 Task: Create Workspace Email Service Providers Workspace description Create and manage employee schedules and shifts. Workspace type Operations
Action: Mouse moved to (314, 70)
Screenshot: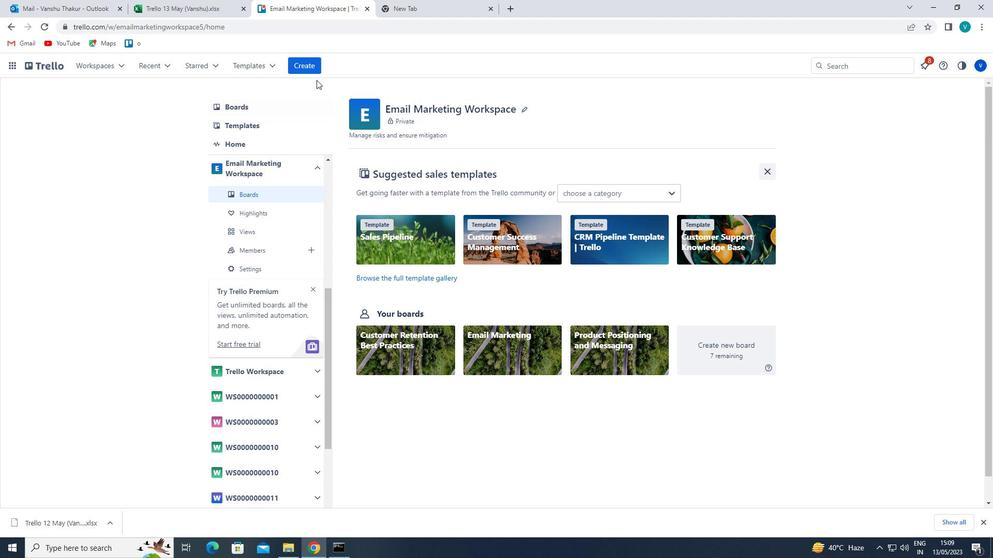 
Action: Mouse pressed left at (314, 70)
Screenshot: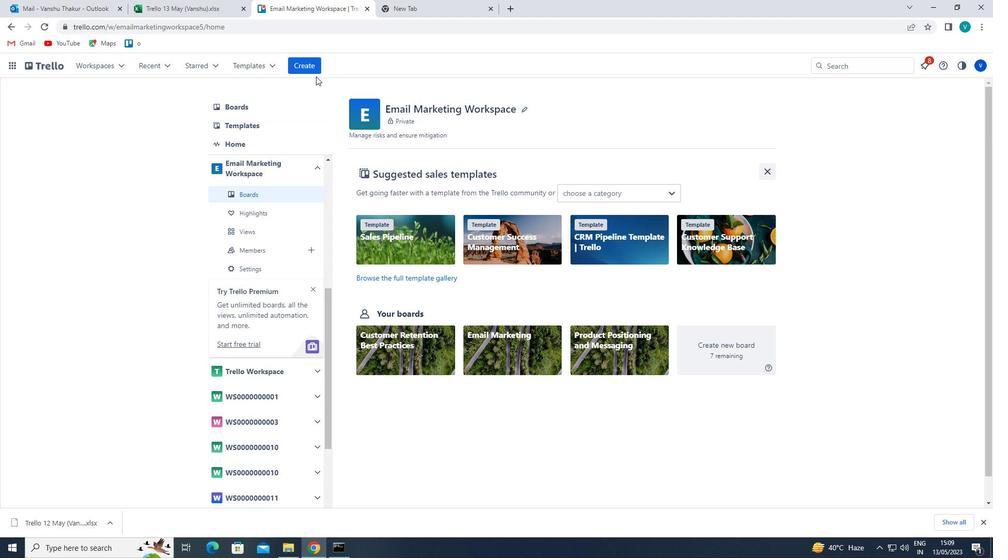 
Action: Mouse moved to (328, 174)
Screenshot: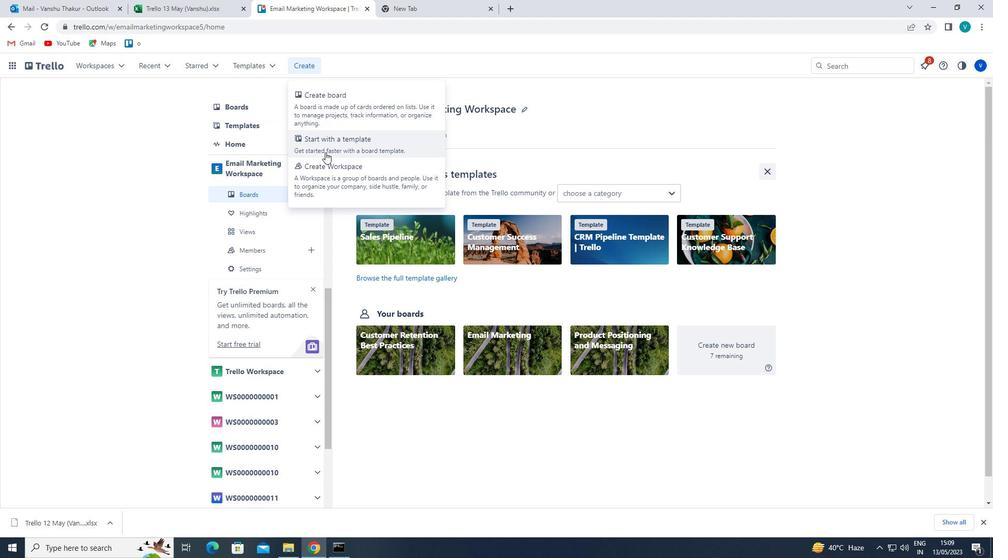 
Action: Mouse pressed left at (328, 174)
Screenshot: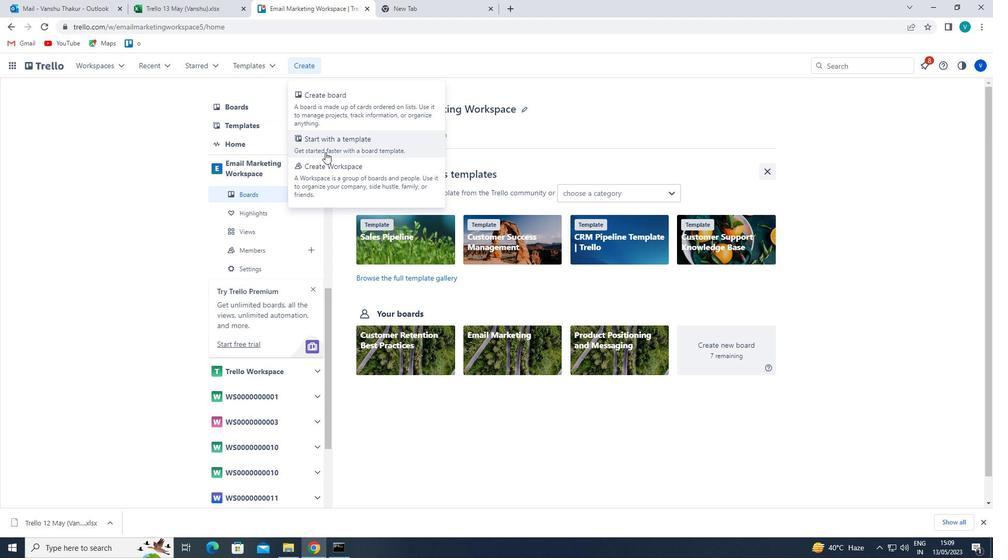 
Action: Mouse moved to (328, 199)
Screenshot: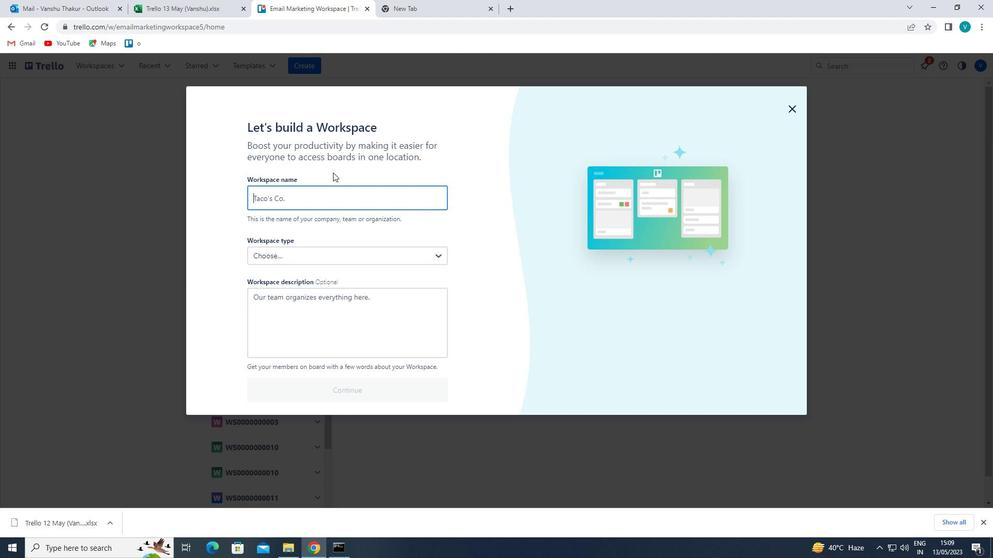 
Action: Mouse pressed left at (328, 199)
Screenshot: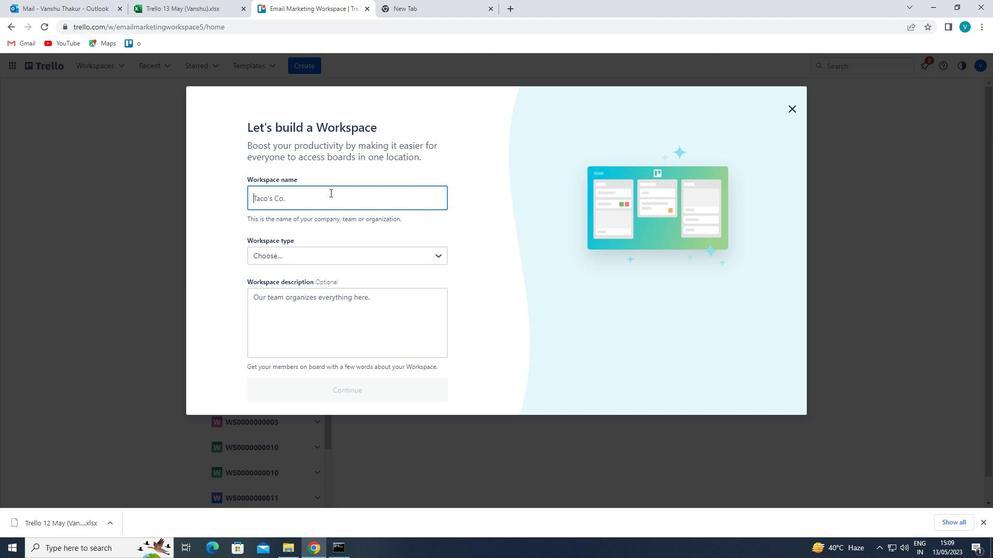 
Action: Mouse moved to (328, 199)
Screenshot: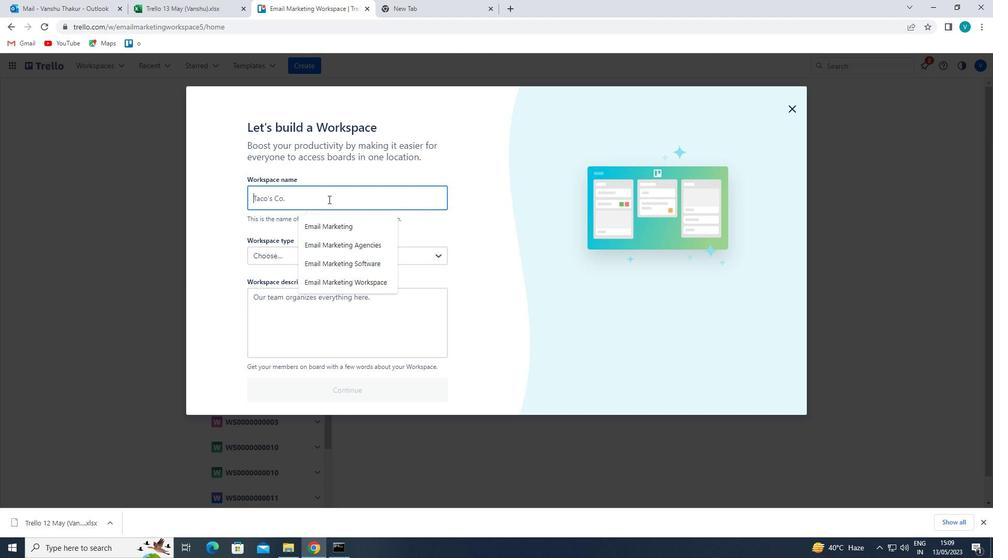 
Action: Key pressed <Key.shift>
Screenshot: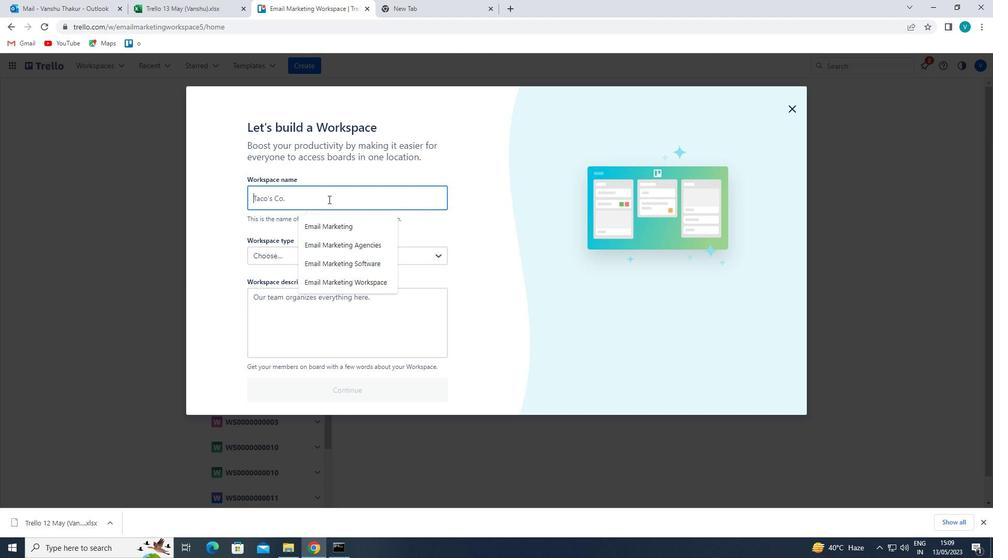 
Action: Mouse moved to (328, 198)
Screenshot: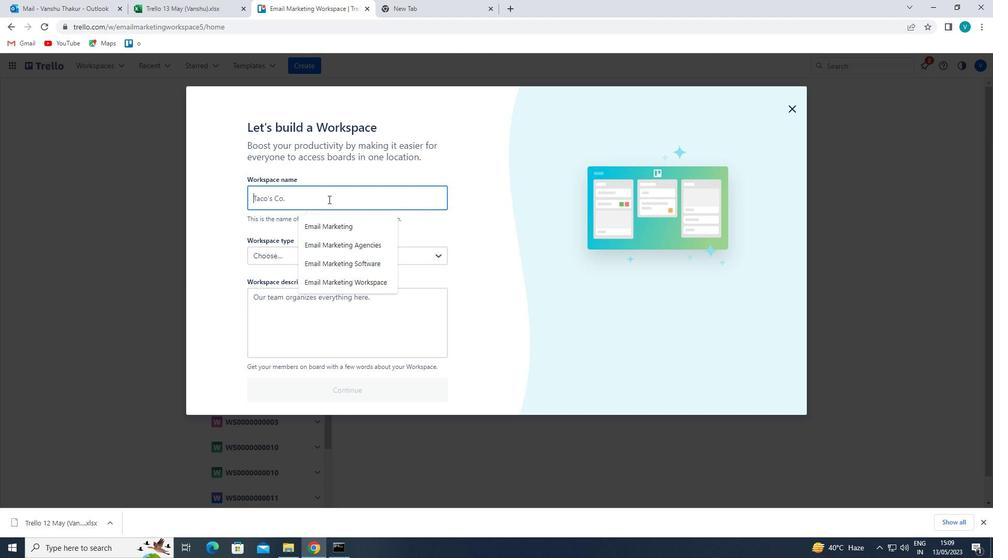 
Action: Key pressed E
Screenshot: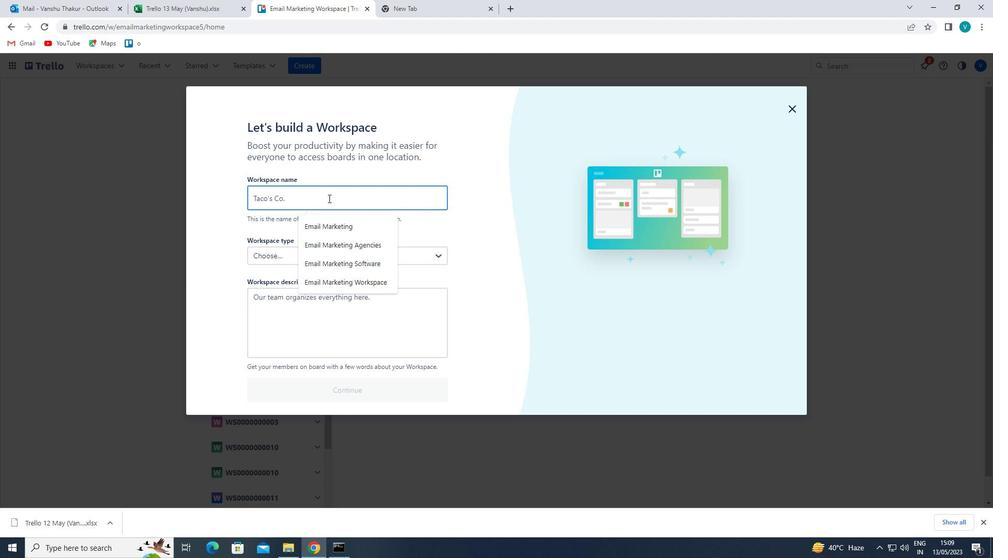 
Action: Mouse moved to (348, 186)
Screenshot: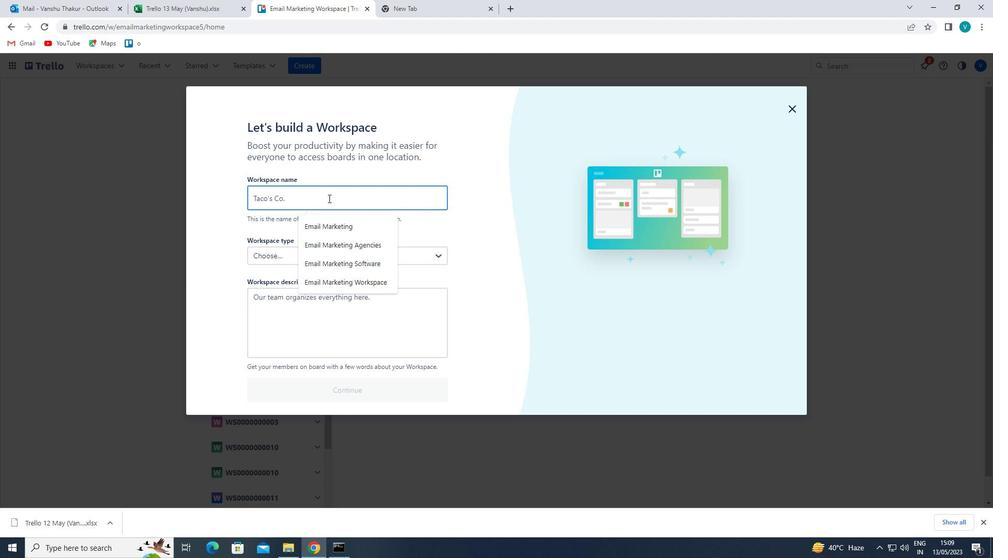 
Action: Key pressed MAIL<Key.space><Key.shift>SERVICE<Key.space><Key.shift>PROVIDERS
Screenshot: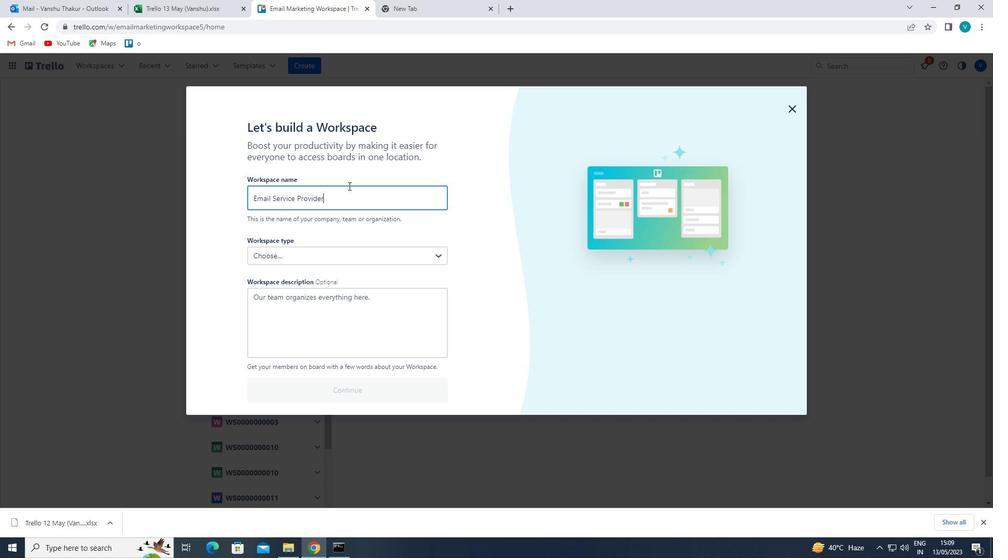 
Action: Mouse moved to (348, 251)
Screenshot: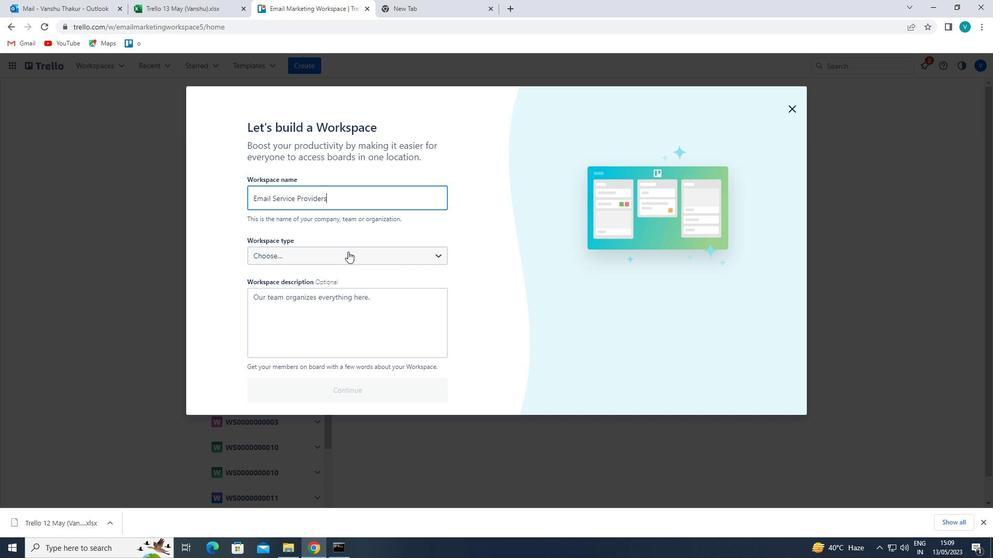 
Action: Mouse pressed left at (348, 251)
Screenshot: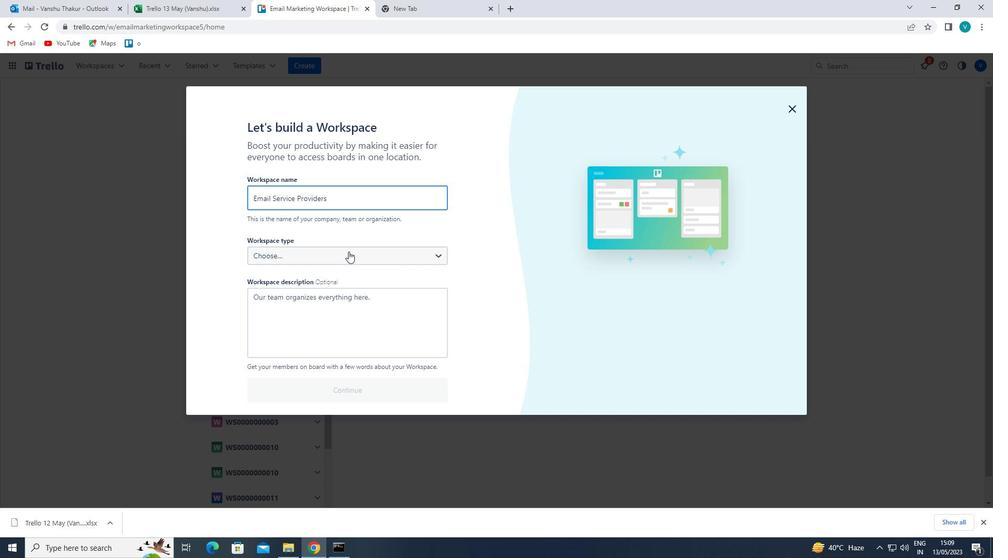 
Action: Mouse moved to (295, 279)
Screenshot: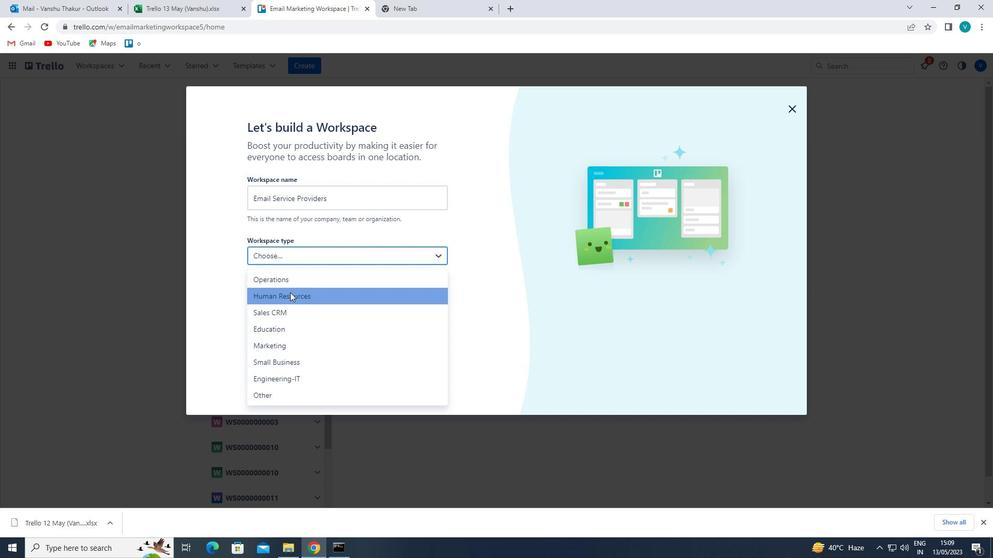 
Action: Mouse pressed left at (295, 279)
Screenshot: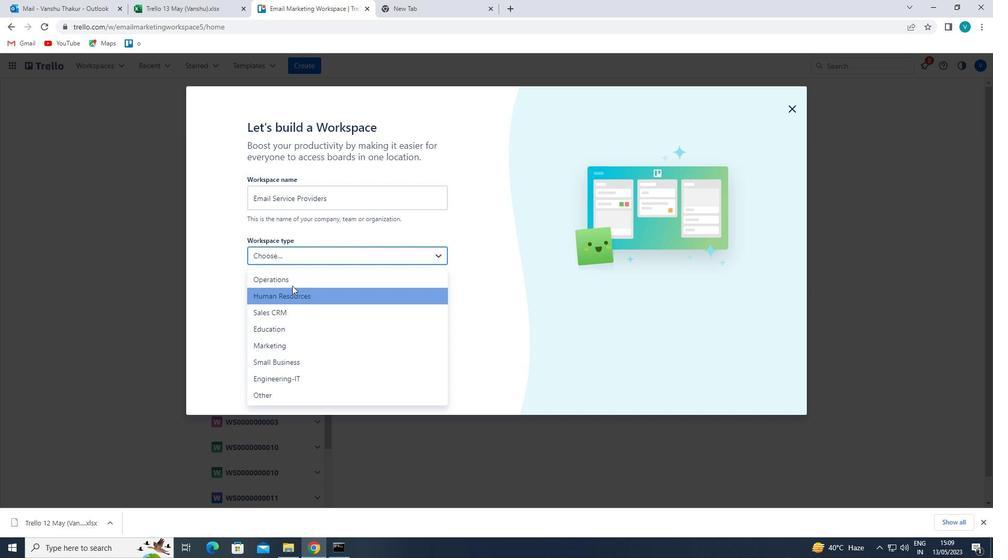 
Action: Mouse moved to (289, 323)
Screenshot: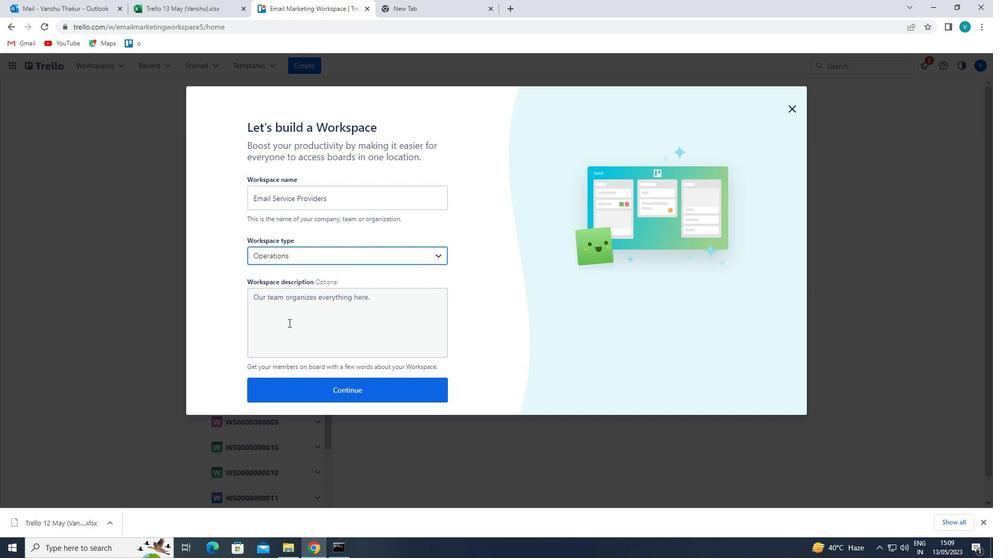 
Action: Mouse pressed left at (289, 323)
Screenshot: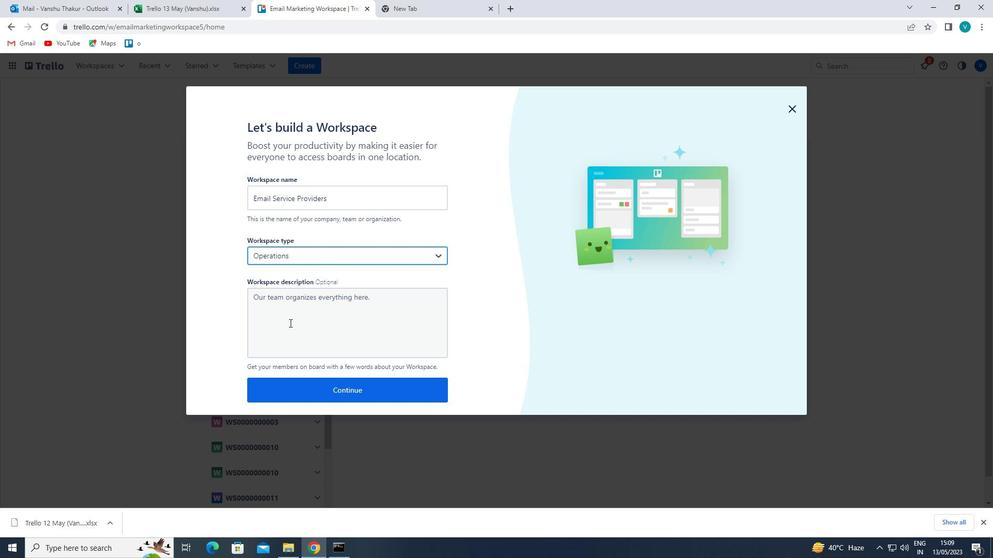 
Action: Mouse moved to (298, 318)
Screenshot: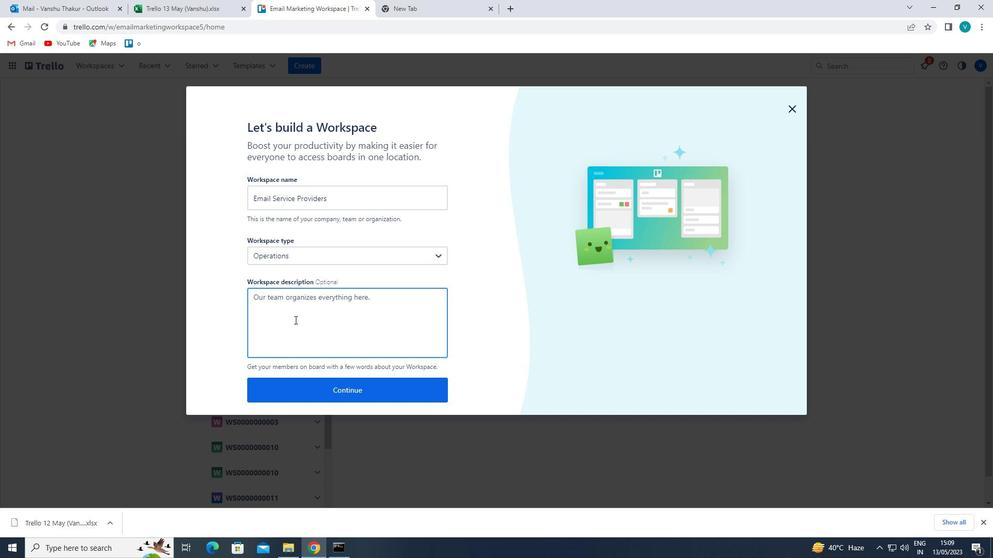 
Action: Key pressed <Key.shift>
Screenshot: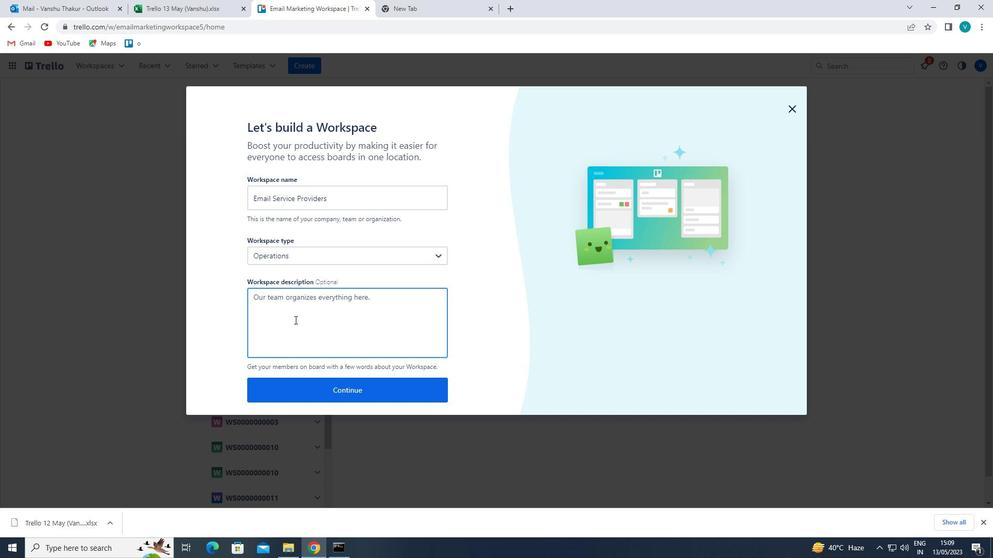 
Action: Mouse moved to (299, 318)
Screenshot: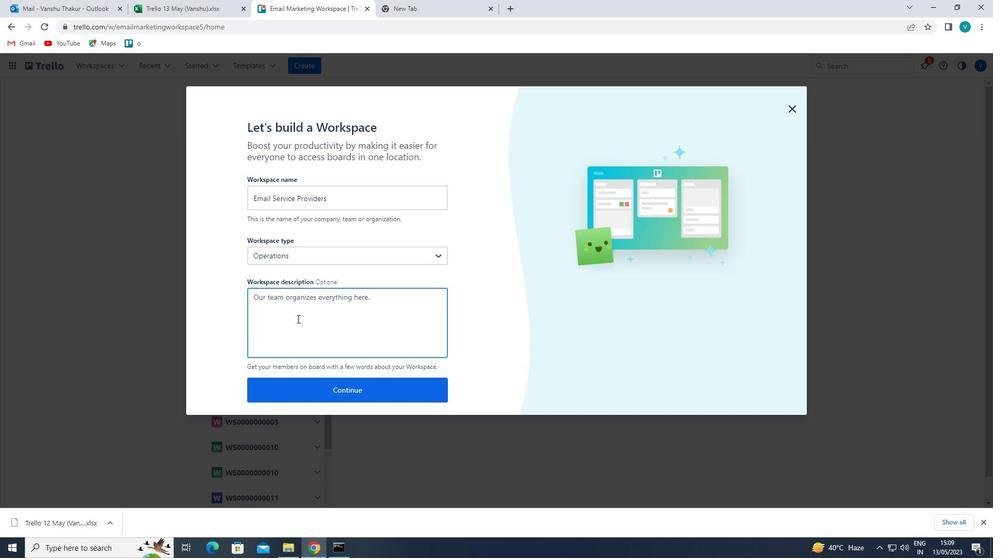 
Action: Key pressed C
Screenshot: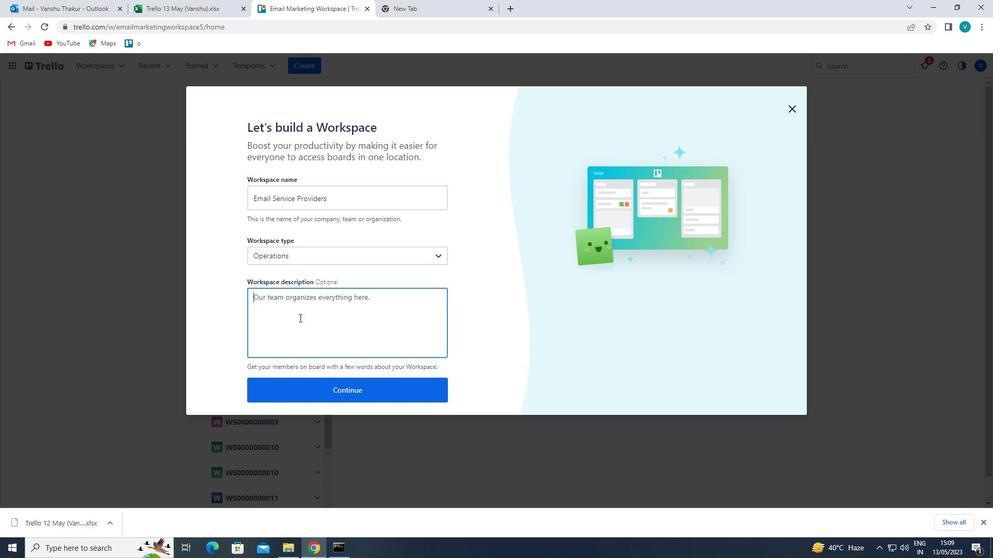 
Action: Mouse moved to (300, 317)
Screenshot: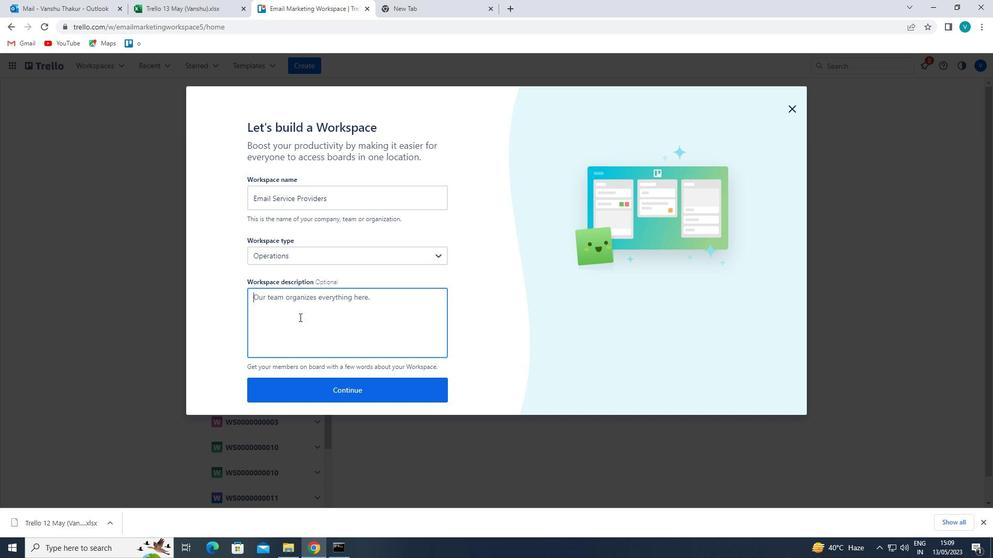 
Action: Key pressed R
Screenshot: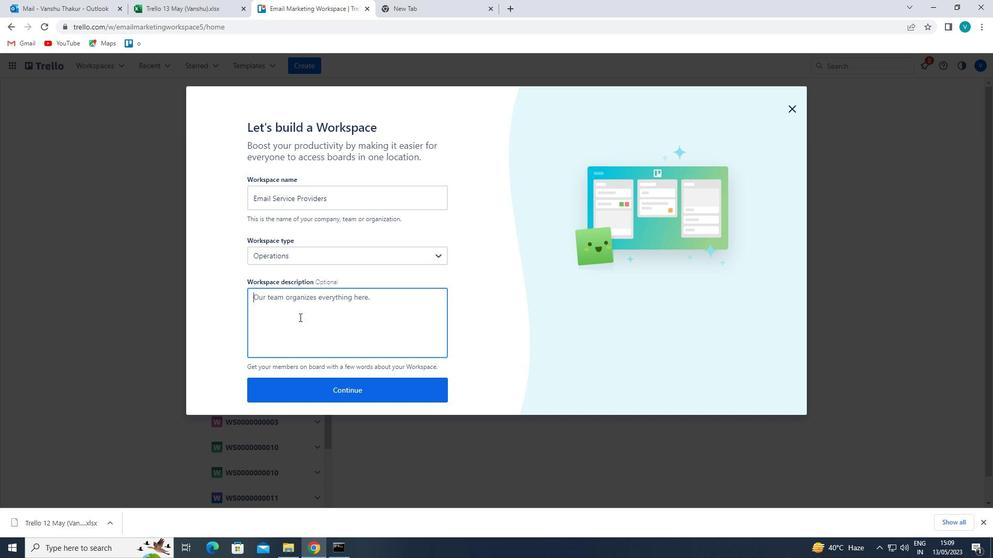 
Action: Mouse moved to (301, 317)
Screenshot: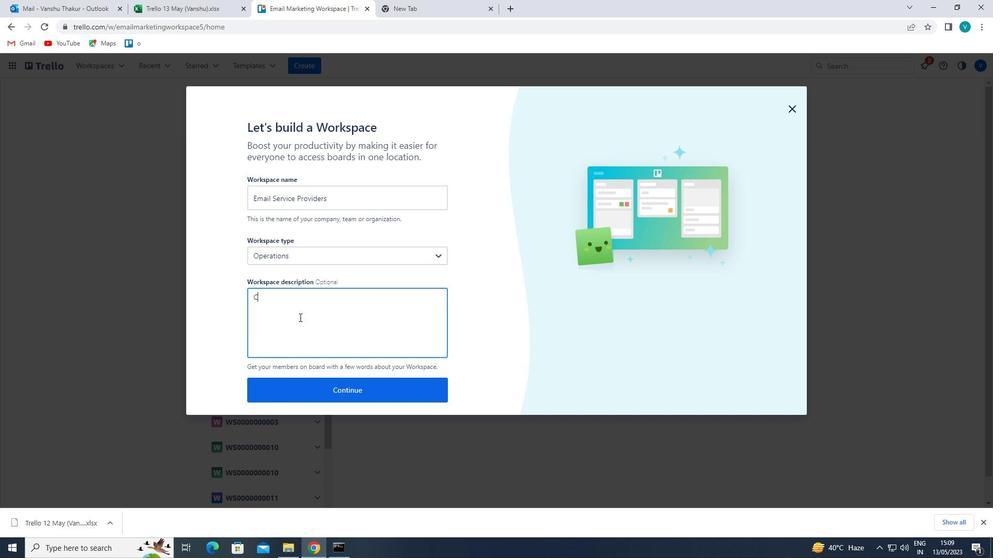 
Action: Key pressed E
Screenshot: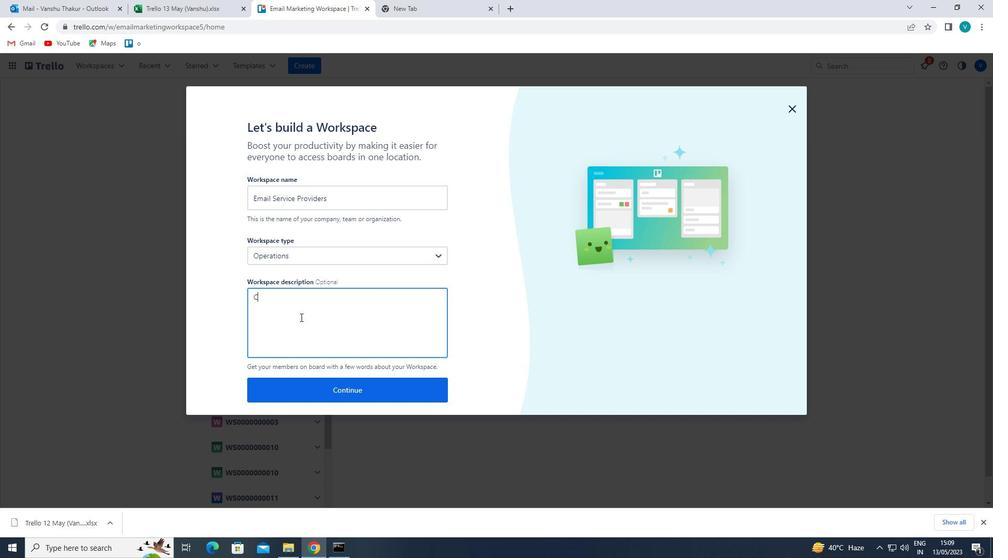 
Action: Mouse moved to (301, 317)
Screenshot: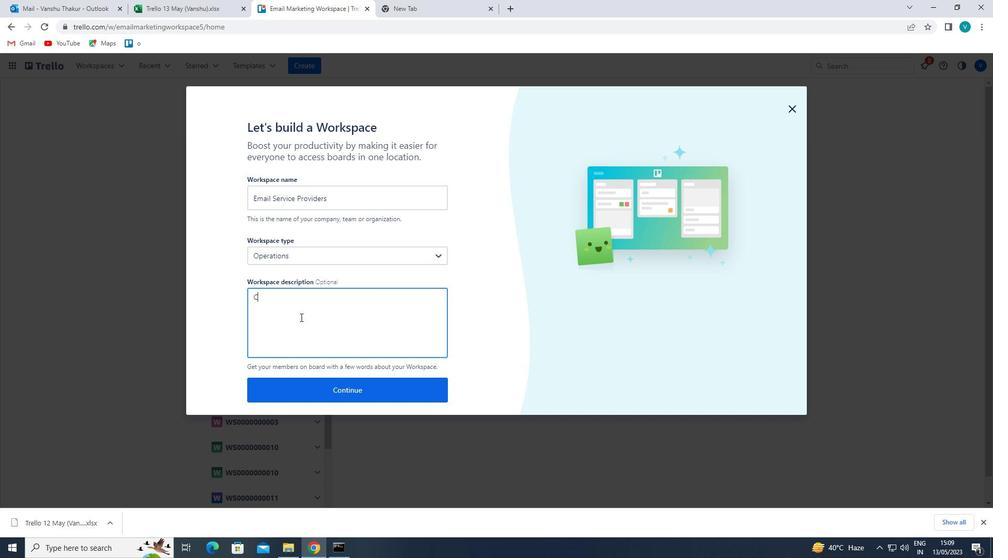 
Action: Key pressed A
Screenshot: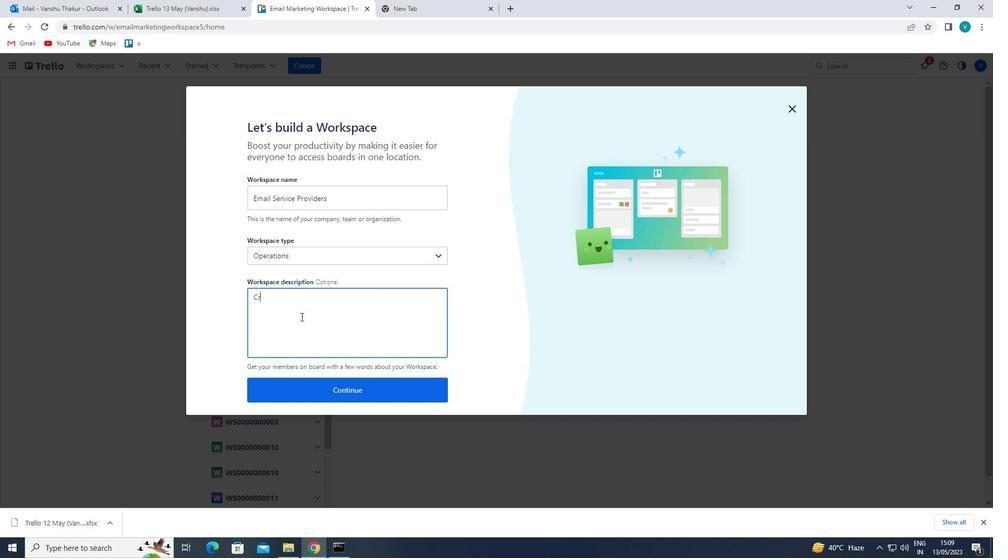 
Action: Mouse moved to (301, 316)
Screenshot: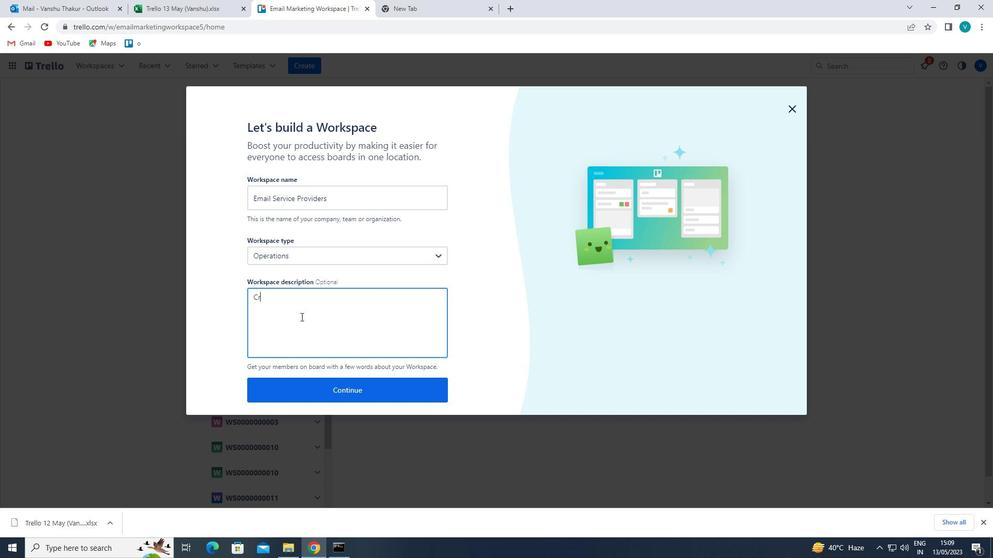 
Action: Key pressed TE<Key.space>AND<Key.space>MANA
Screenshot: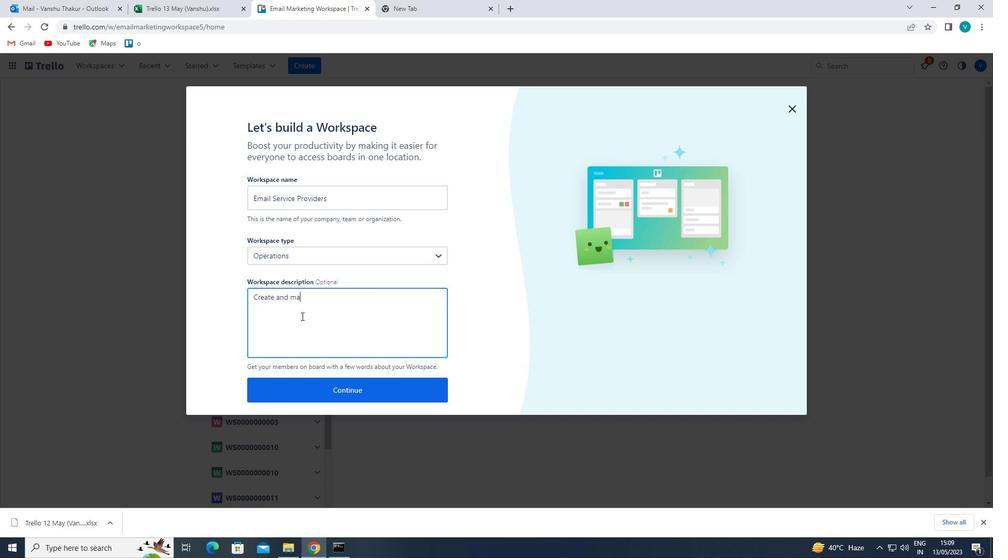 
Action: Mouse moved to (302, 316)
Screenshot: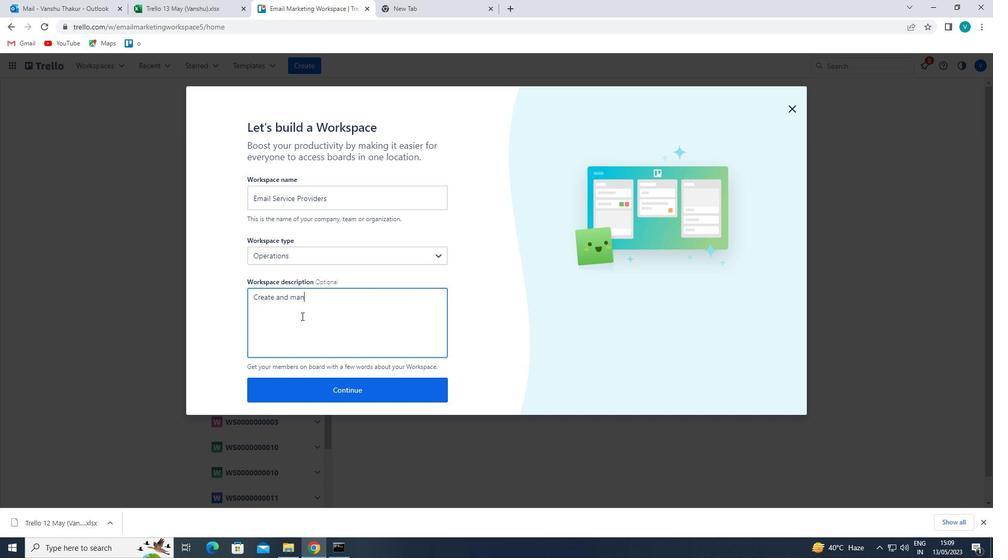 
Action: Key pressed GE
Screenshot: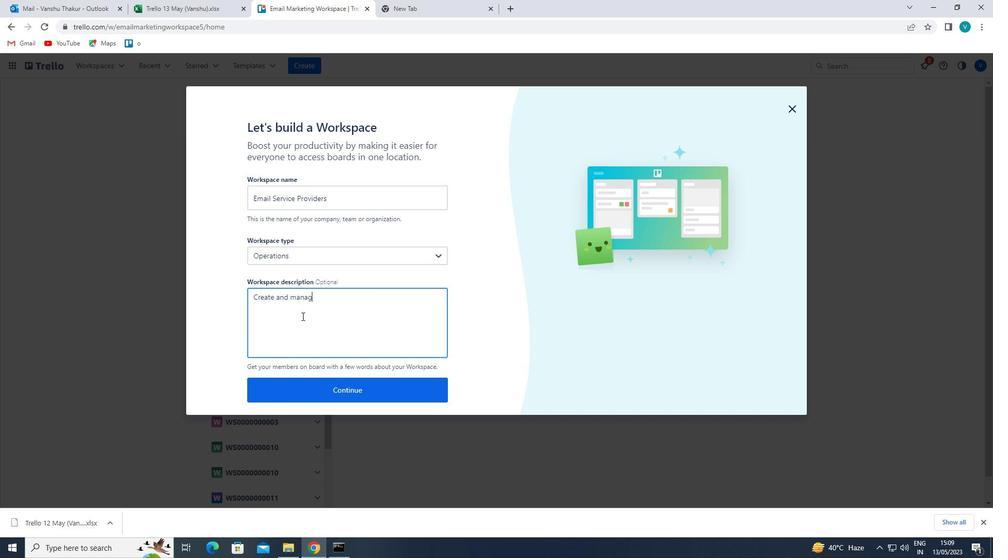 
Action: Mouse moved to (303, 315)
Screenshot: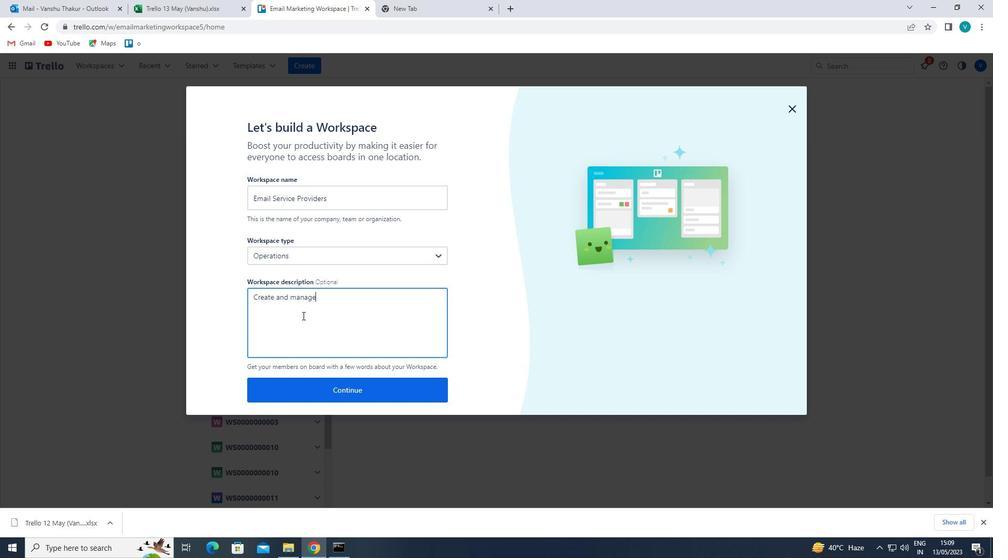 
Action: Key pressed <Key.space>E
Screenshot: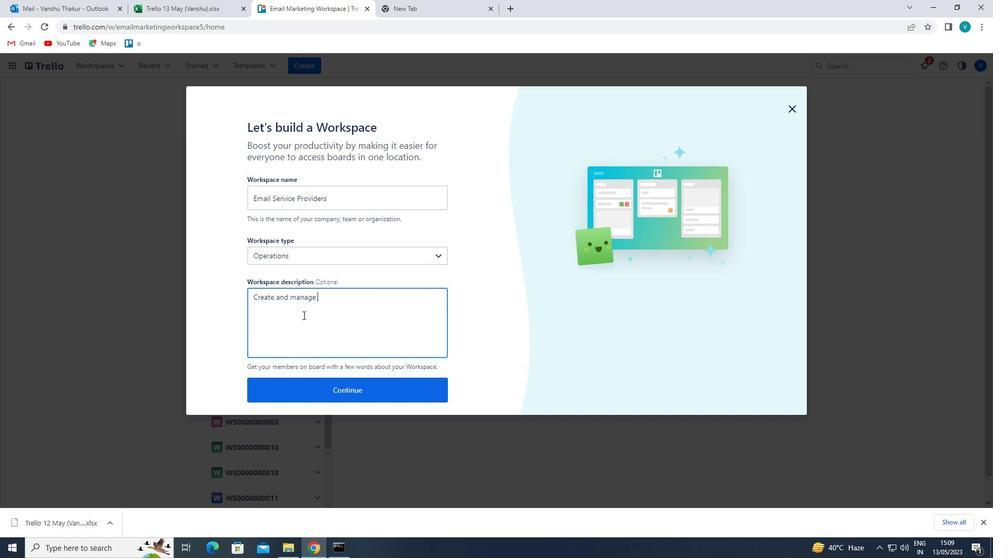 
Action: Mouse moved to (304, 315)
Screenshot: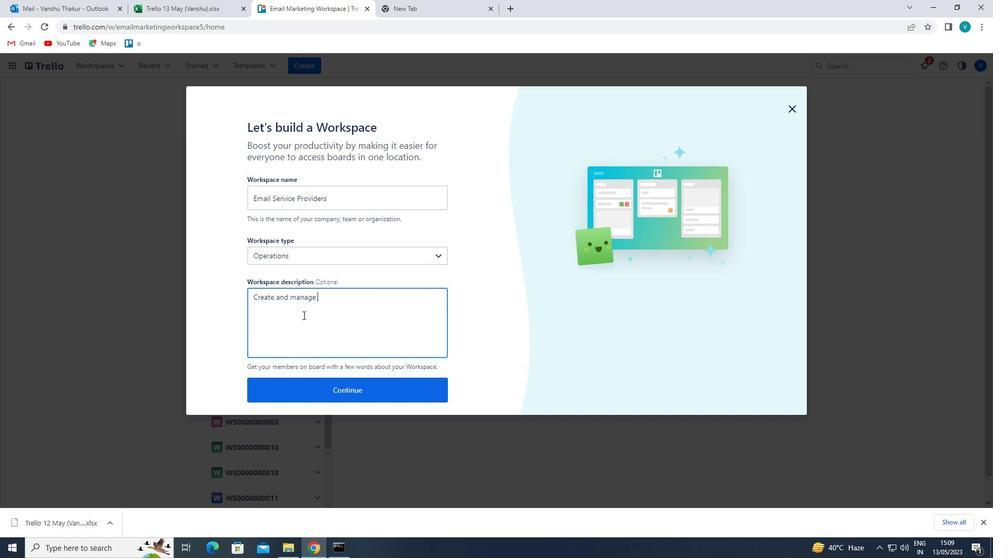 
Action: Key pressed MPL
Screenshot: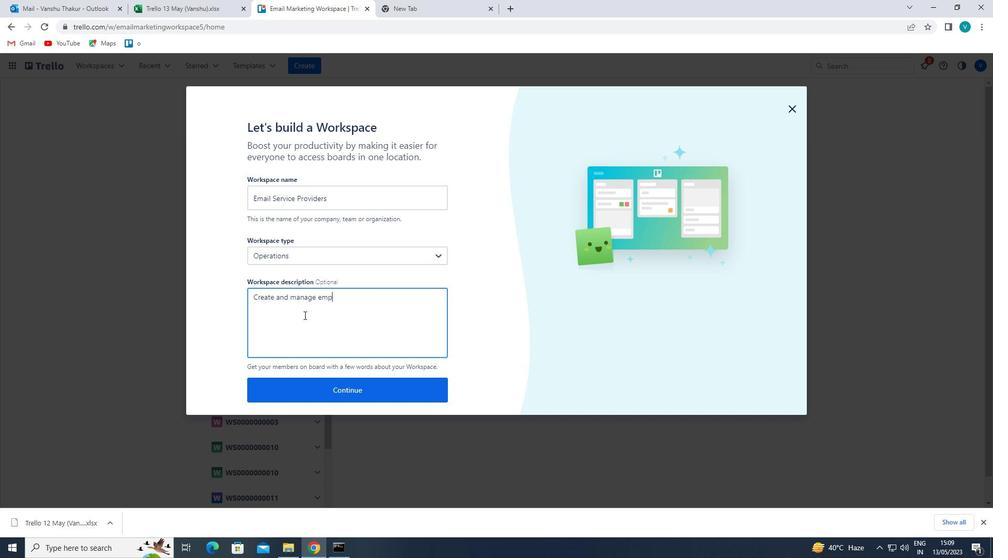 
Action: Mouse moved to (304, 315)
Screenshot: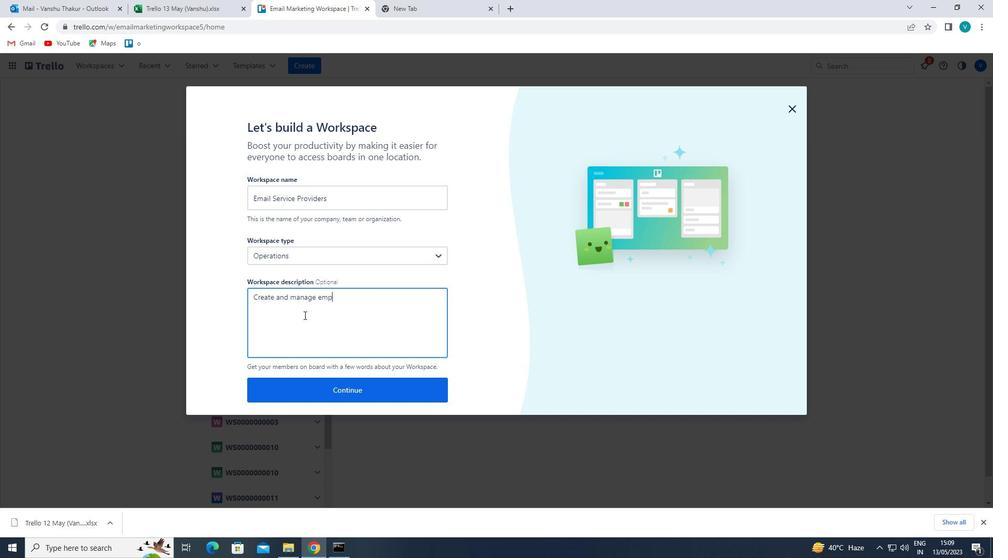 
Action: Key pressed OYEE<Key.space>SCHEDULES<Key.space>AND<Key.space>SHIFTS
Screenshot: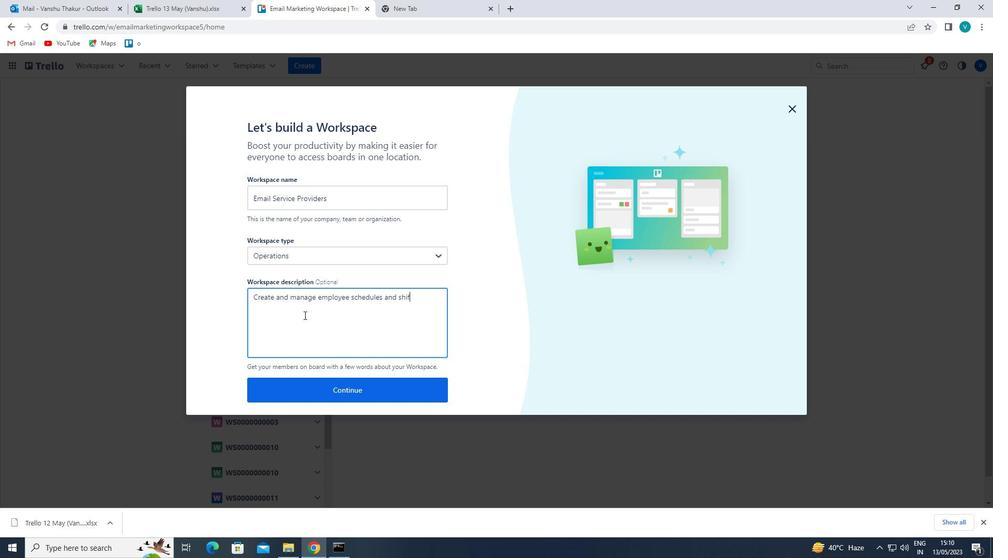 
Action: Mouse moved to (351, 393)
Screenshot: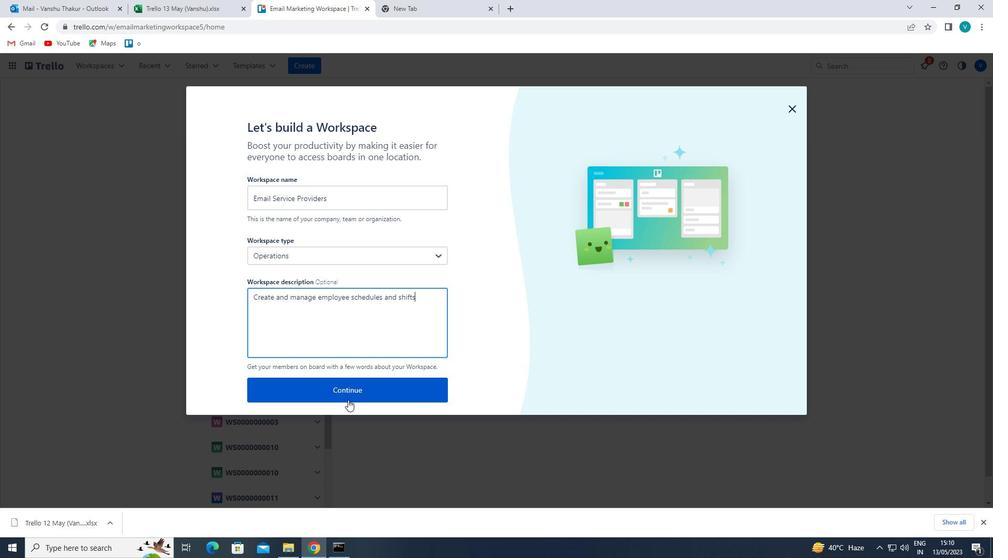 
Action: Mouse pressed left at (351, 393)
Screenshot: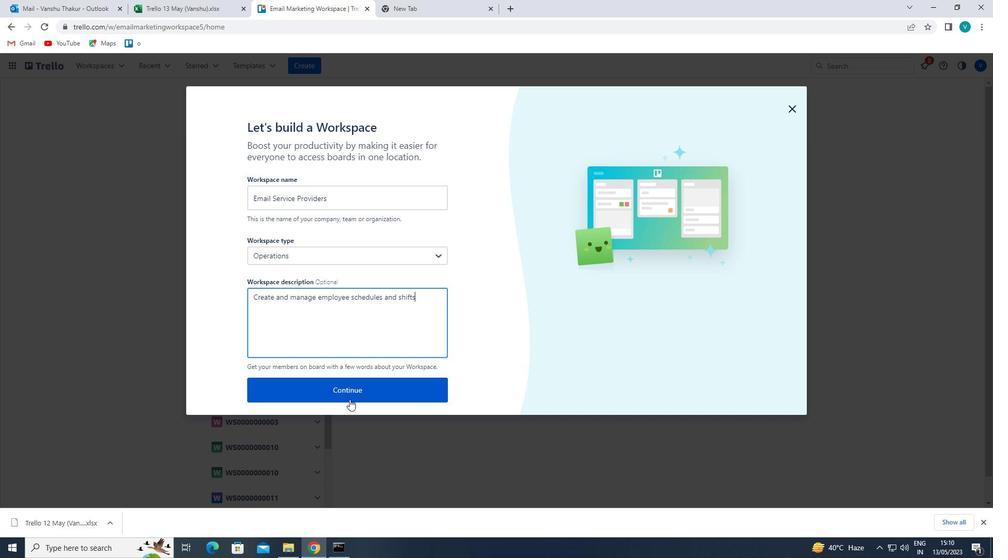 
